 Task: Use the formula "COT" in spreadsheet "Project protfolio".
Action: Mouse moved to (148, 81)
Screenshot: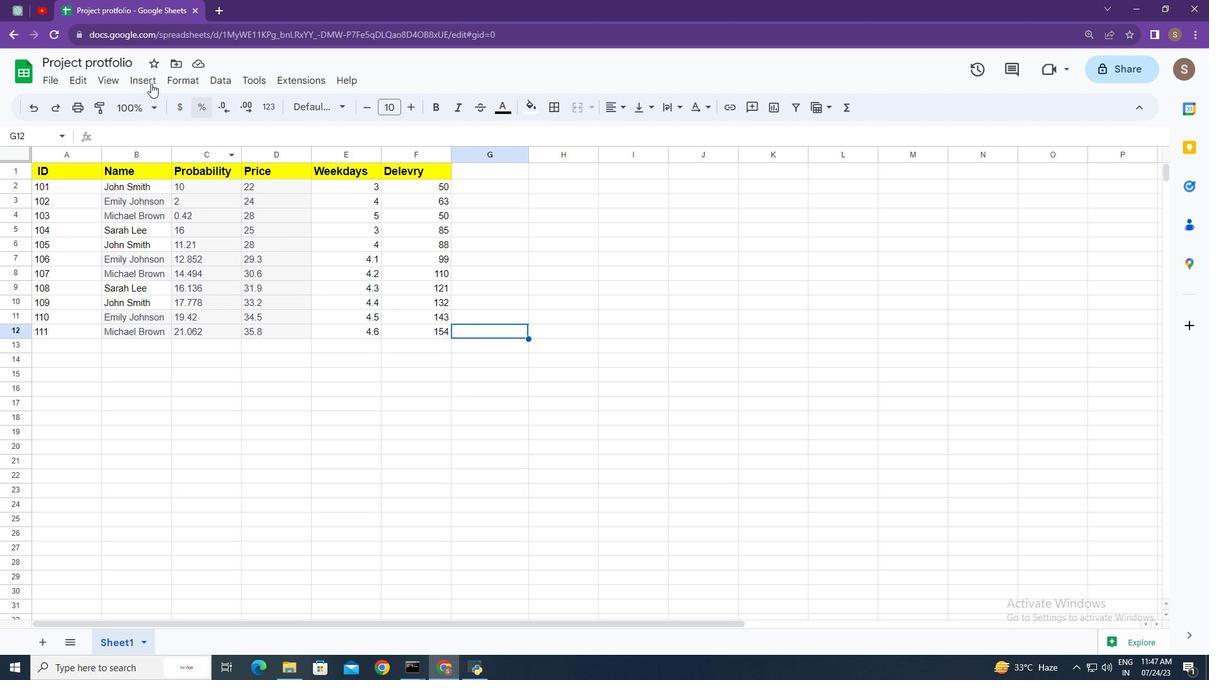 
Action: Mouse pressed left at (148, 81)
Screenshot: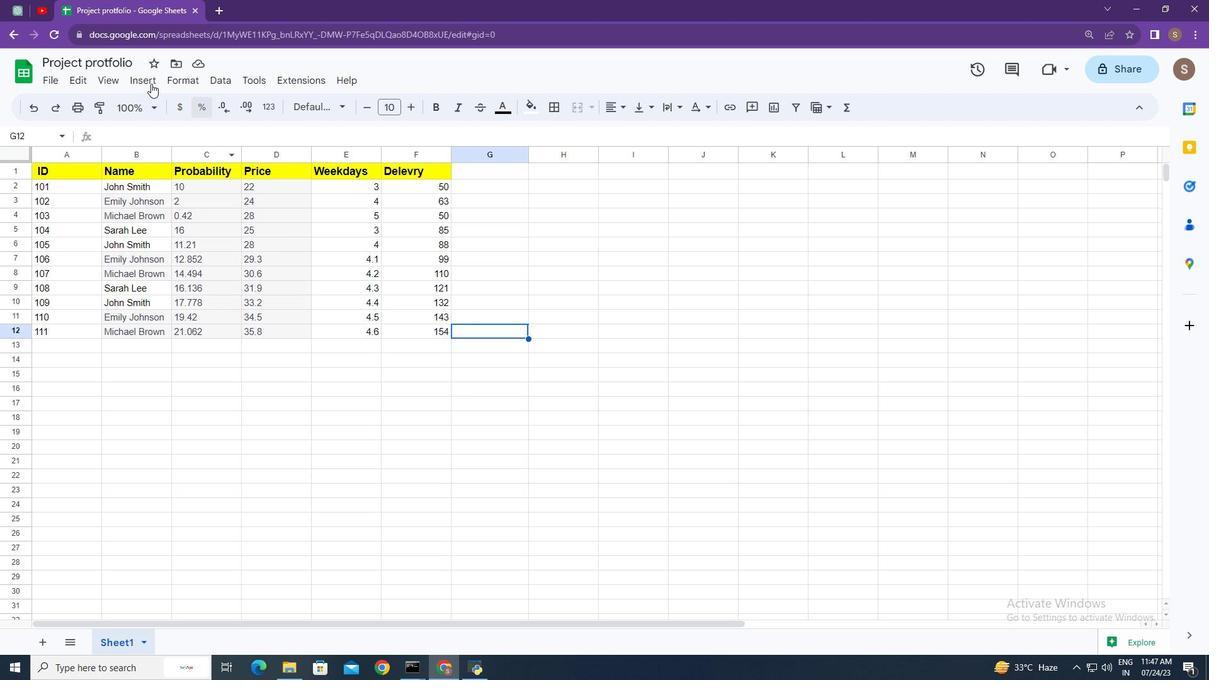 
Action: Mouse moved to (231, 320)
Screenshot: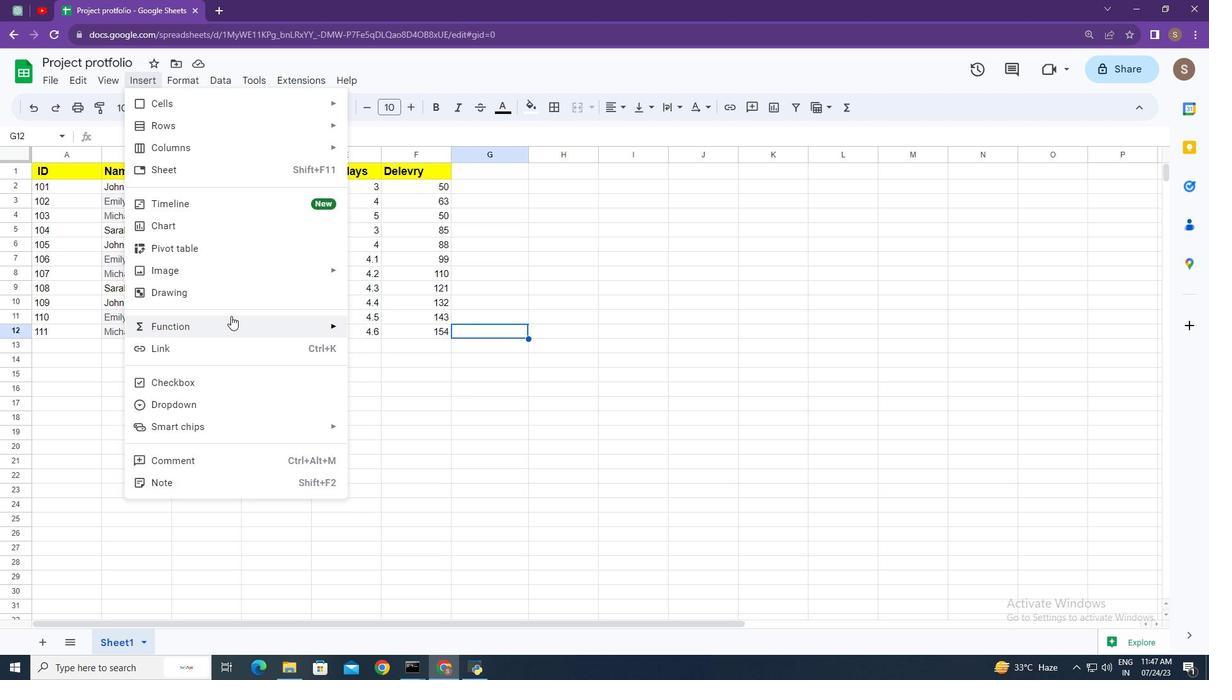 
Action: Mouse pressed left at (231, 320)
Screenshot: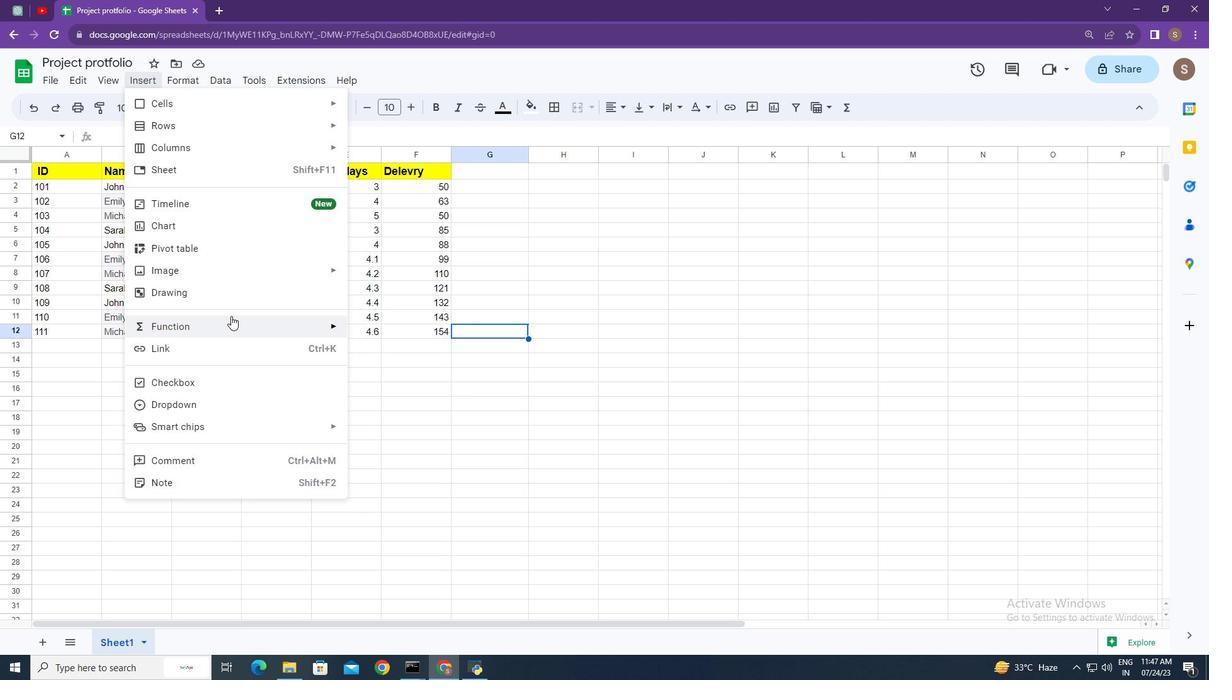 
Action: Mouse moved to (401, 252)
Screenshot: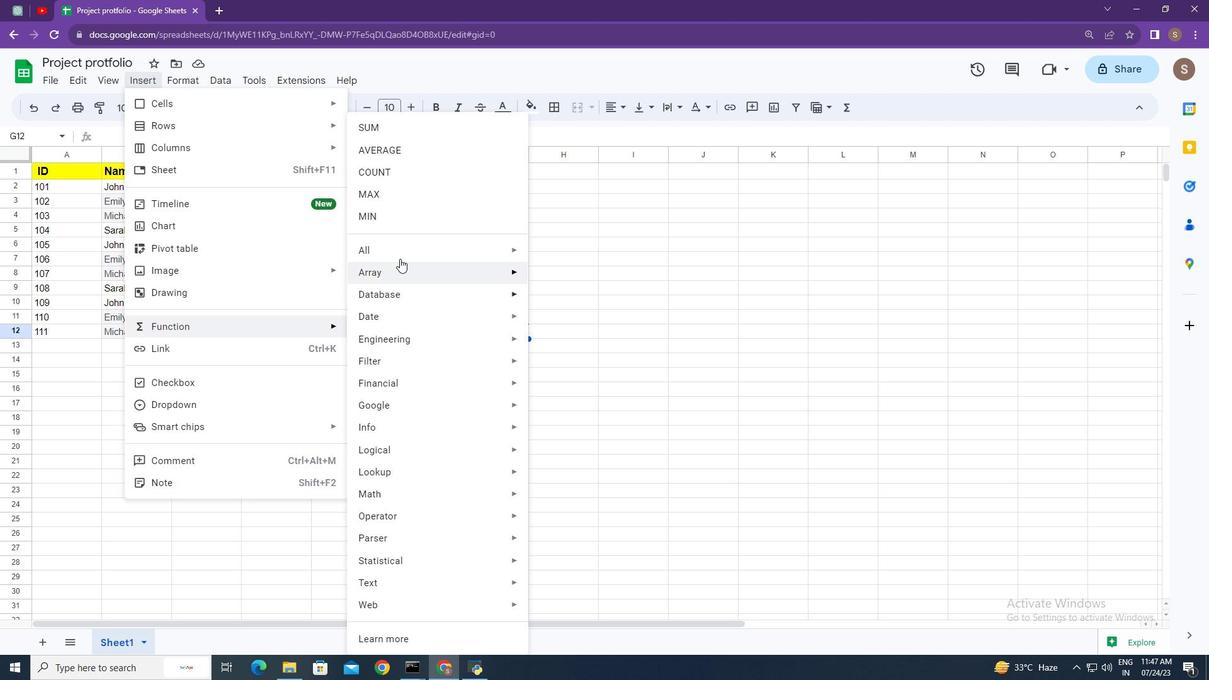 
Action: Mouse pressed left at (401, 252)
Screenshot: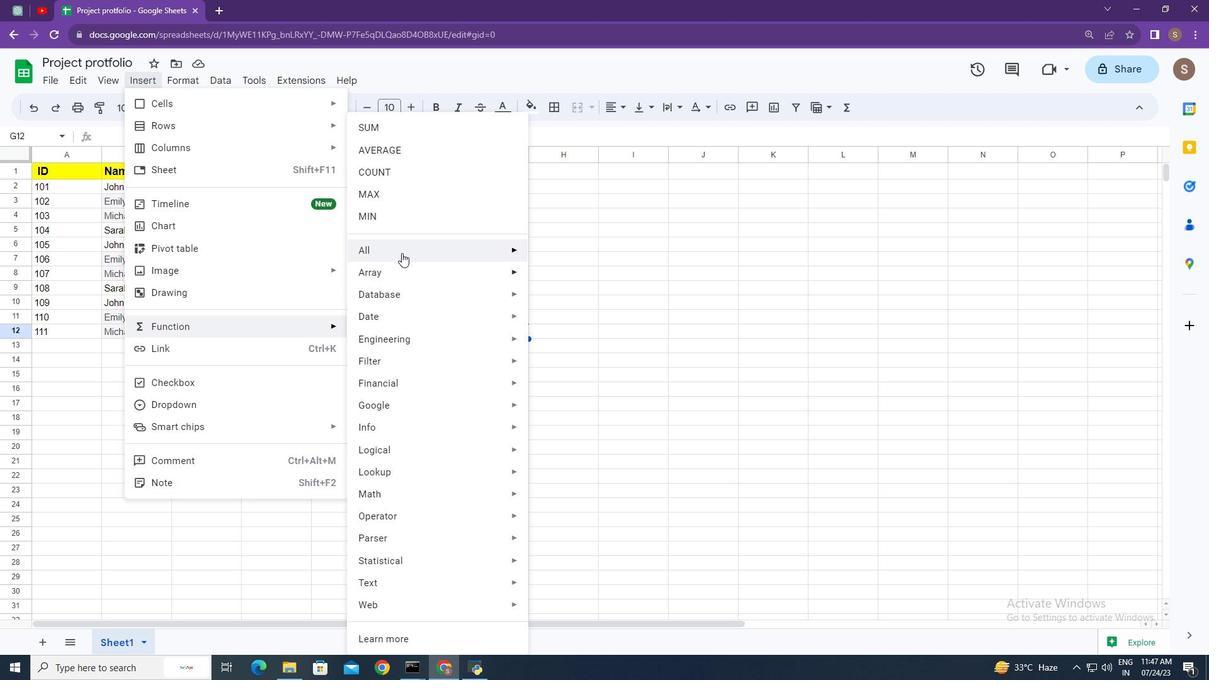 
Action: Mouse moved to (594, 494)
Screenshot: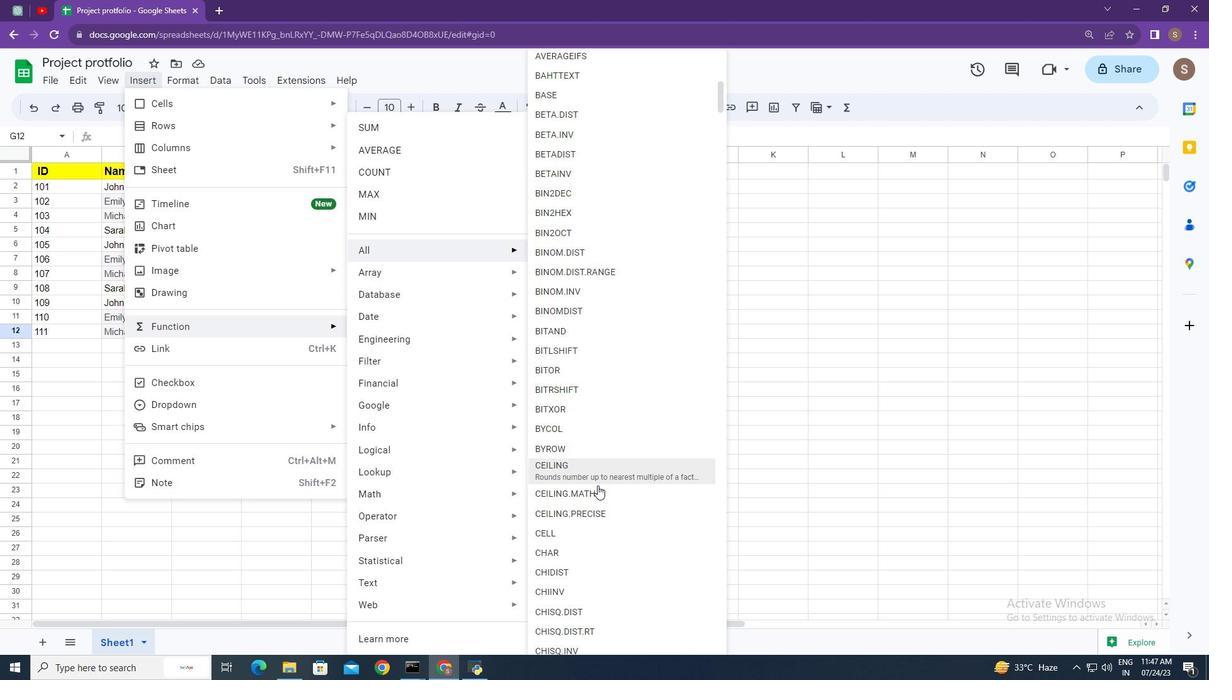 
Action: Mouse scrolled (594, 493) with delta (0, 0)
Screenshot: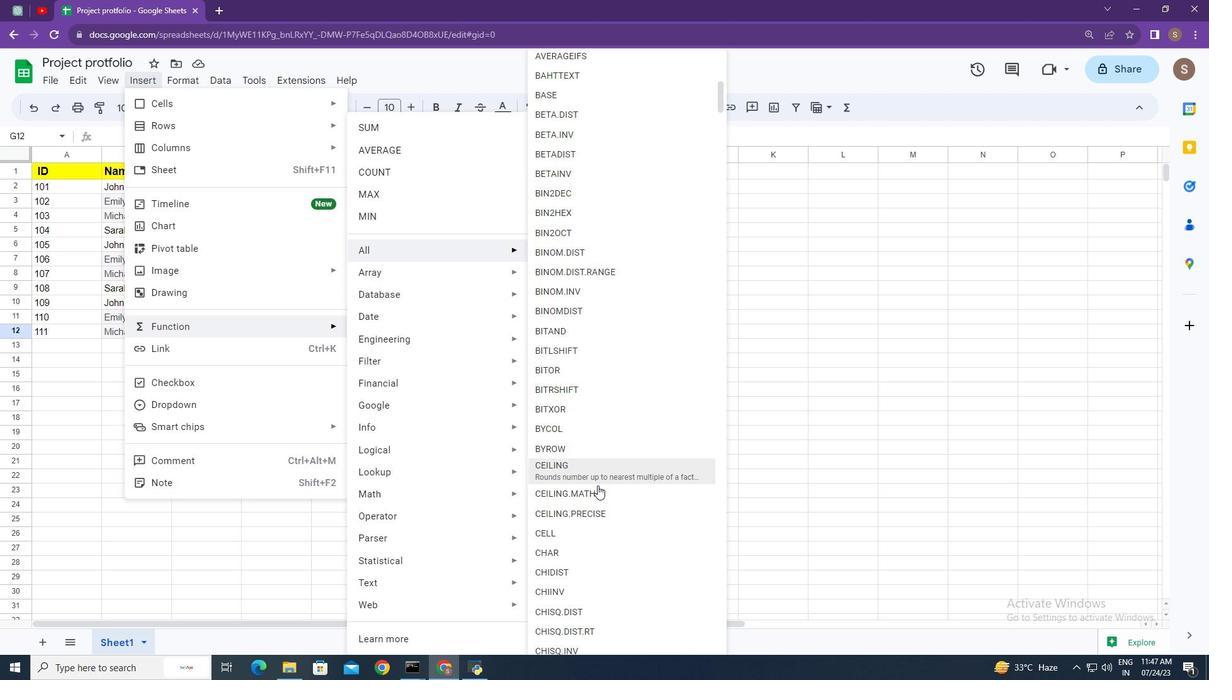 
Action: Mouse moved to (593, 495)
Screenshot: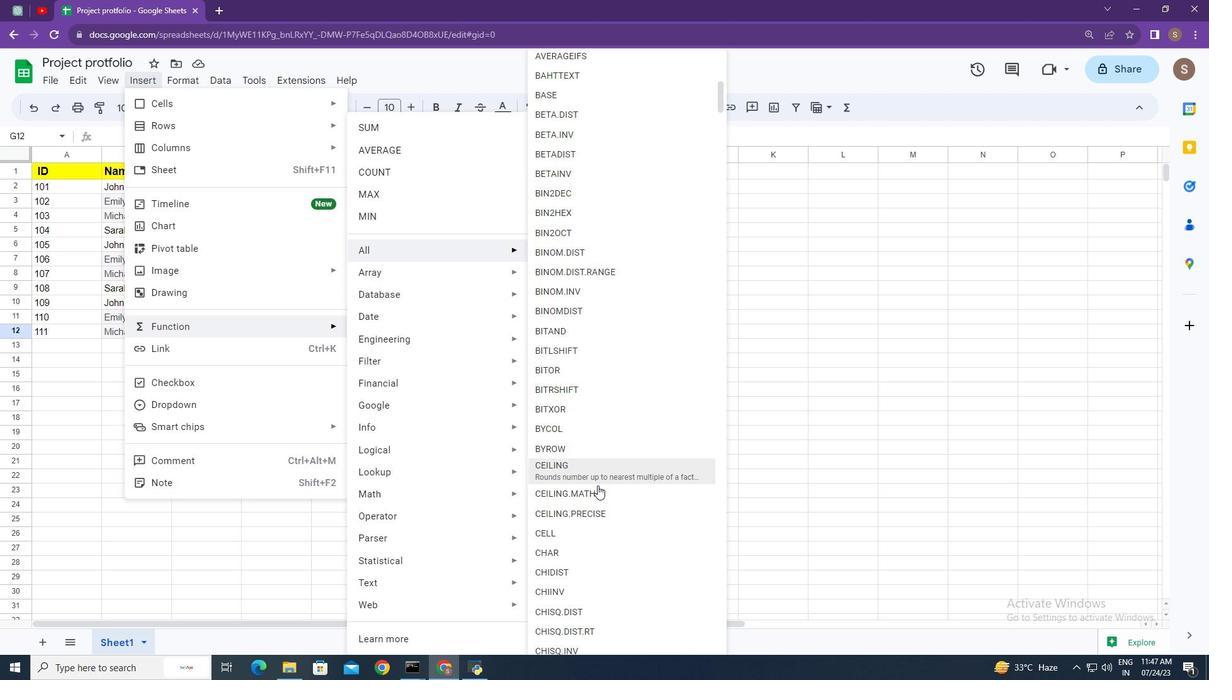 
Action: Mouse scrolled (593, 494) with delta (0, 0)
Screenshot: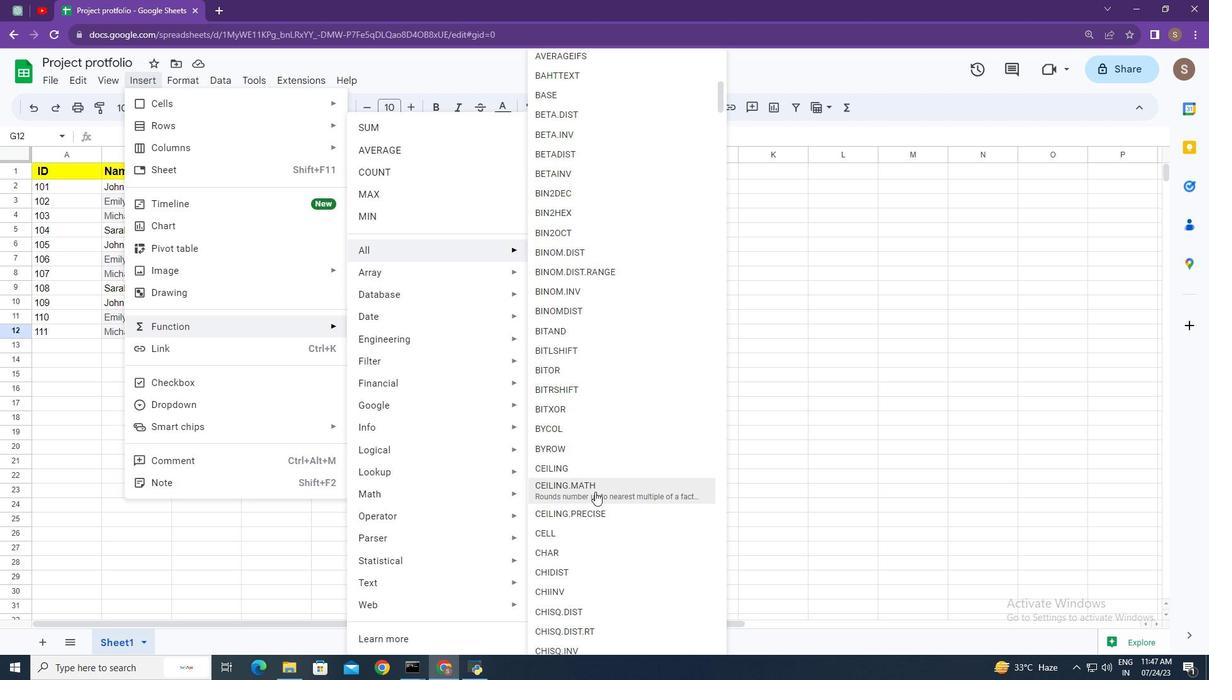 
Action: Mouse moved to (592, 495)
Screenshot: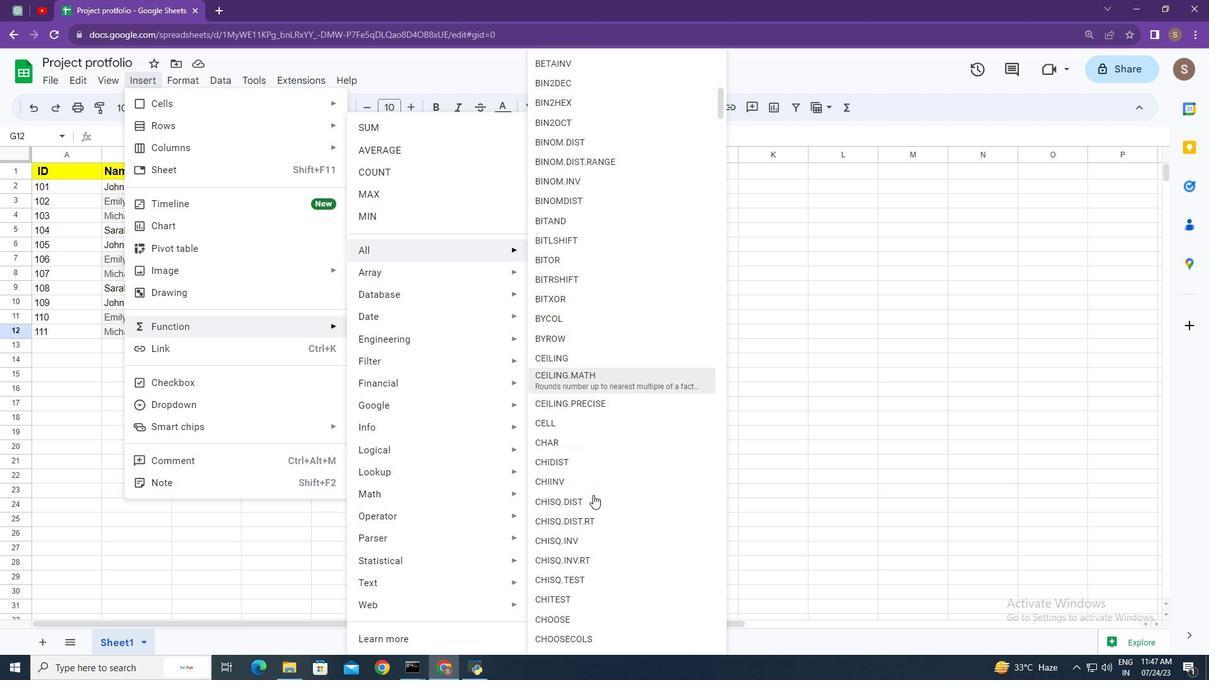 
Action: Mouse scrolled (592, 495) with delta (0, 0)
Screenshot: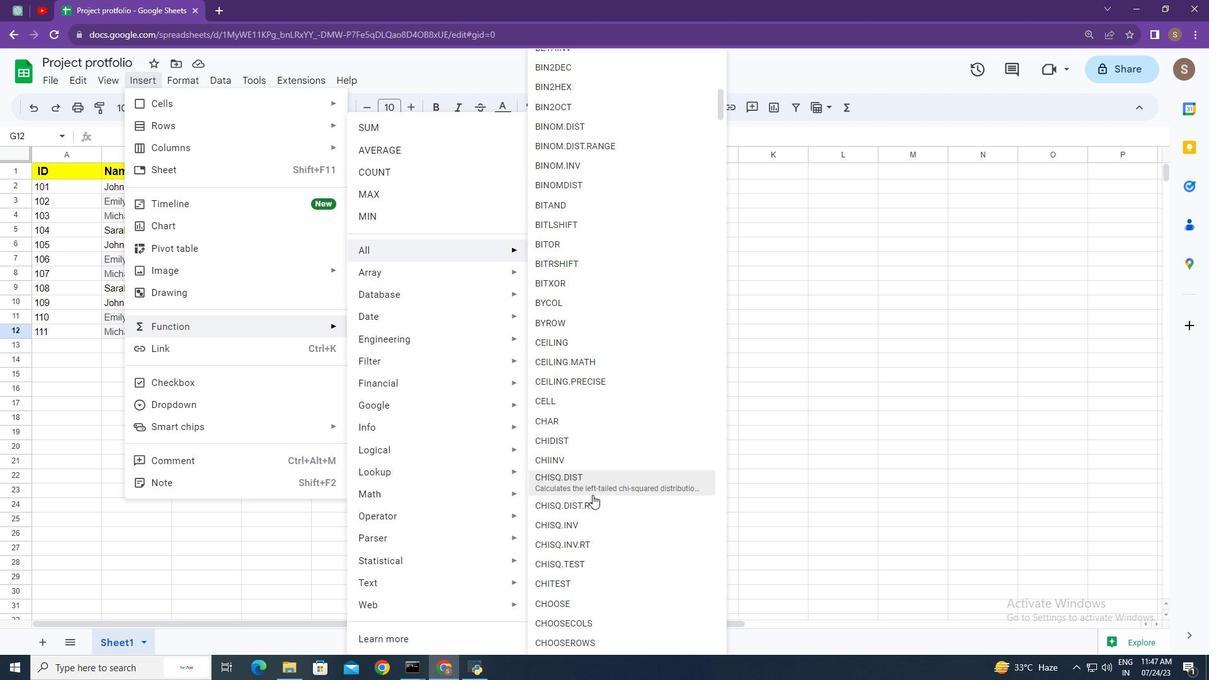 
Action: Mouse scrolled (592, 494) with delta (0, 0)
Screenshot: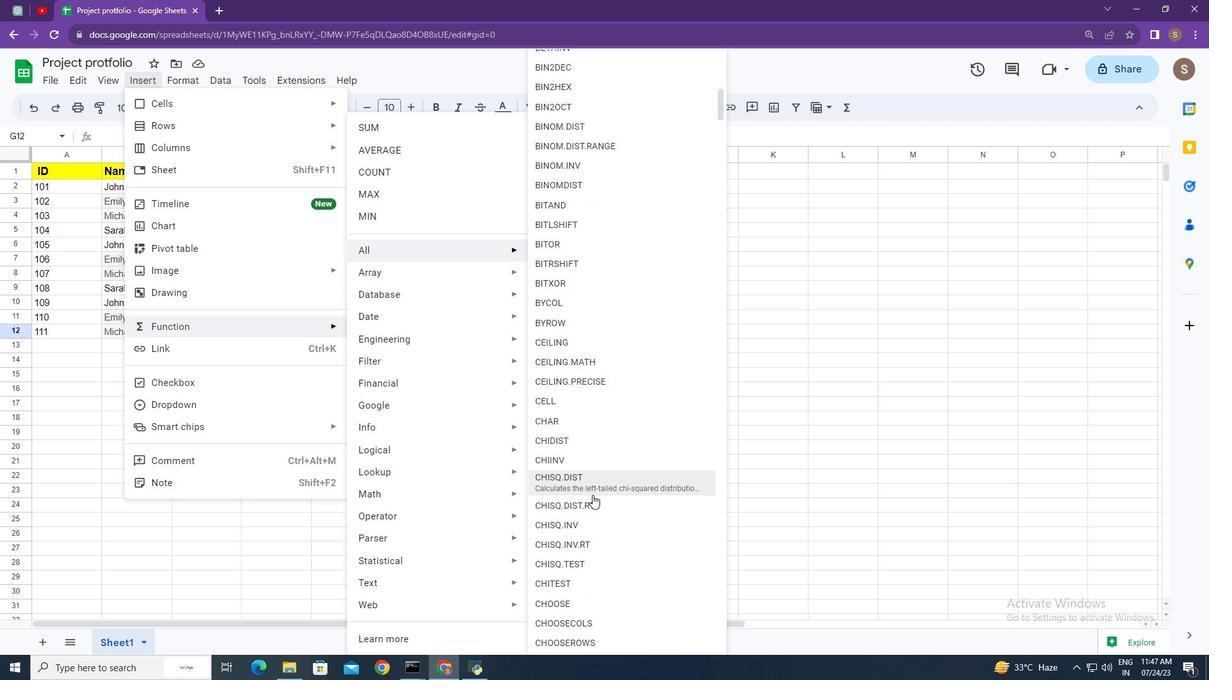 
Action: Mouse moved to (592, 495)
Screenshot: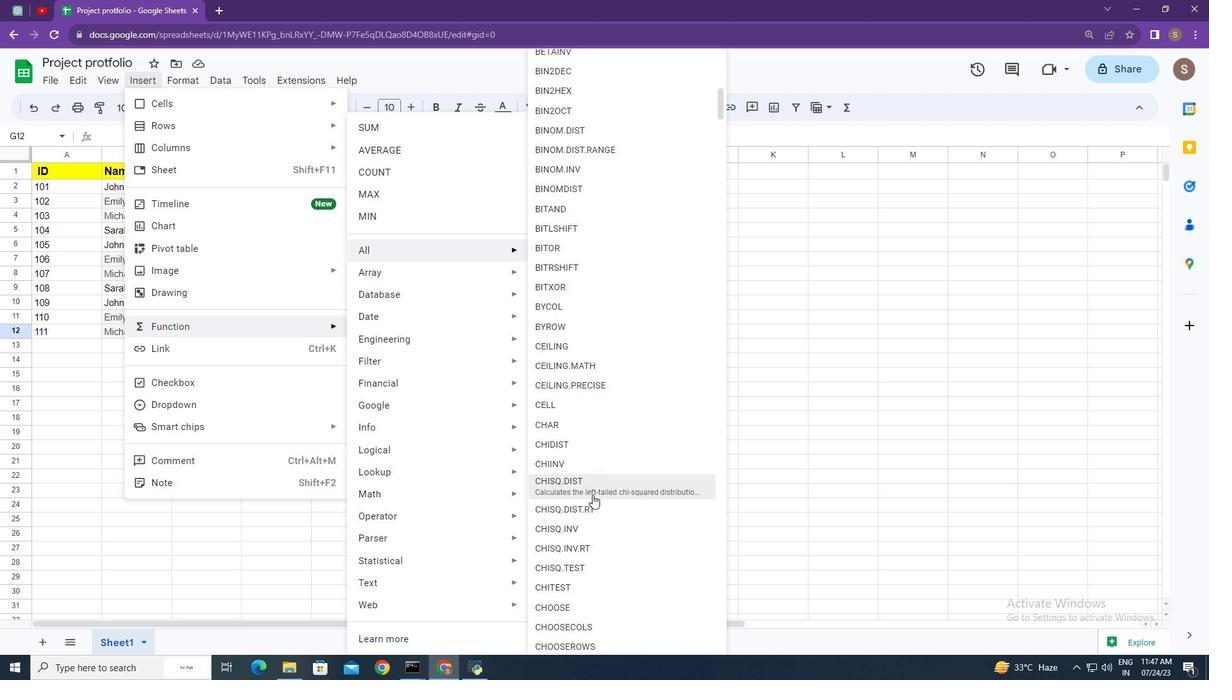 
Action: Mouse scrolled (592, 494) with delta (0, 0)
Screenshot: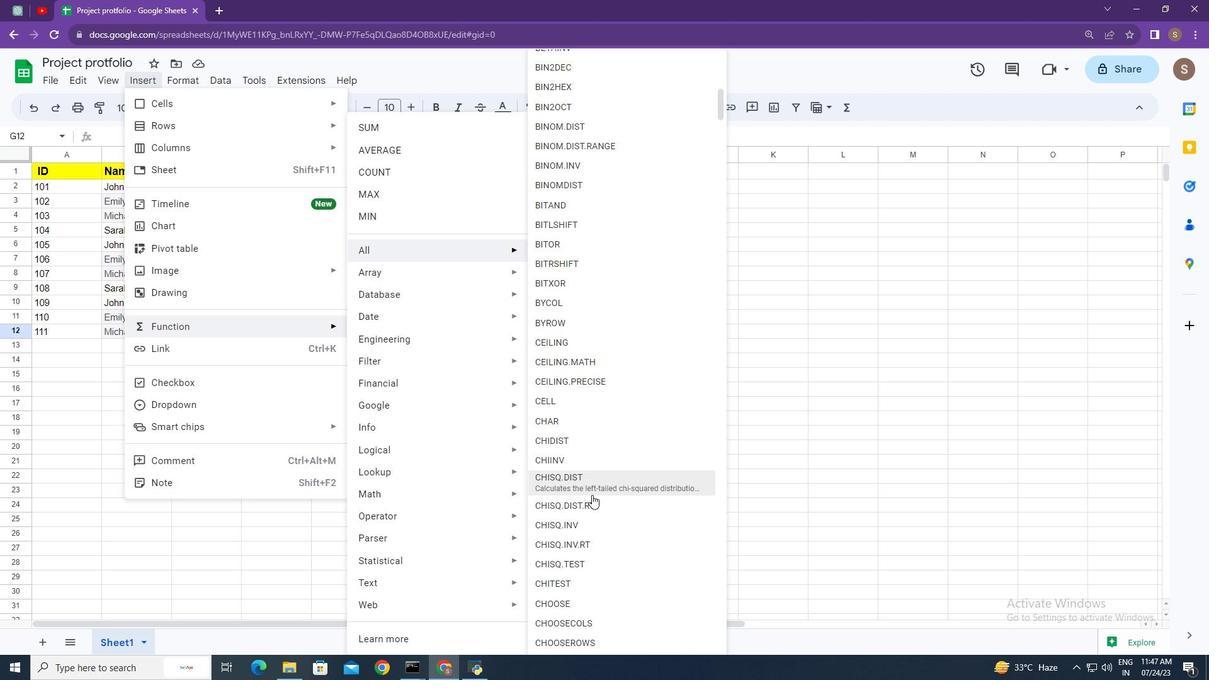 
Action: Mouse scrolled (592, 494) with delta (0, 0)
Screenshot: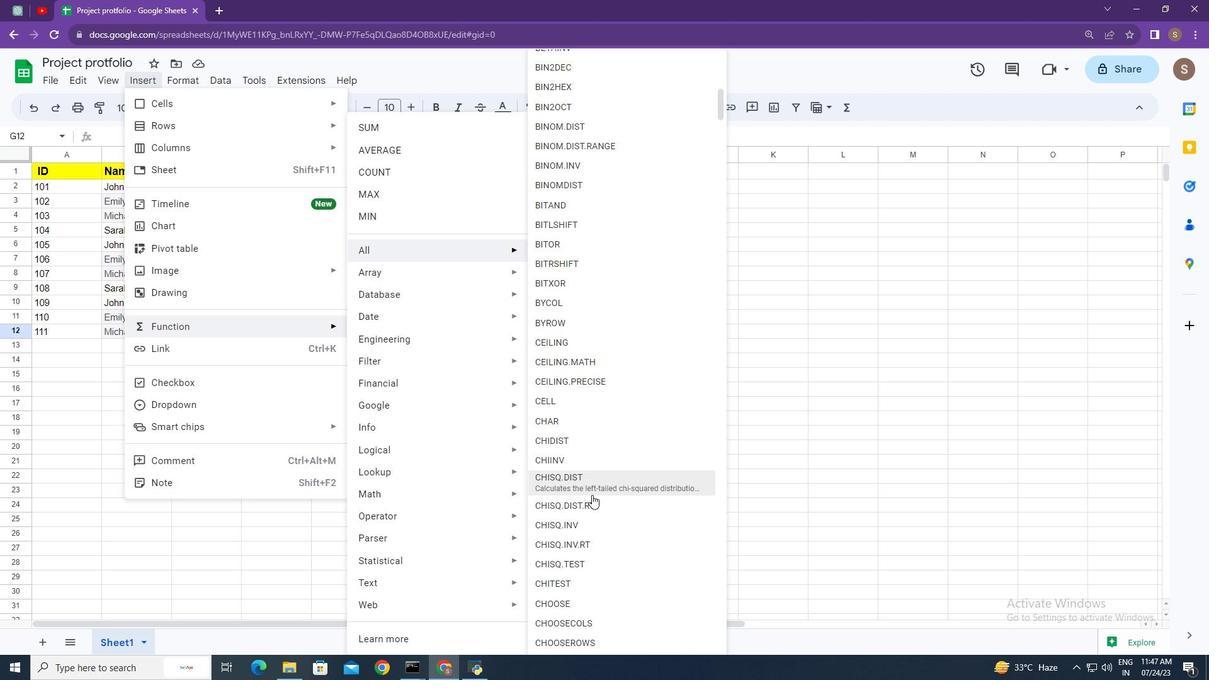 
Action: Mouse scrolled (592, 494) with delta (0, 0)
Screenshot: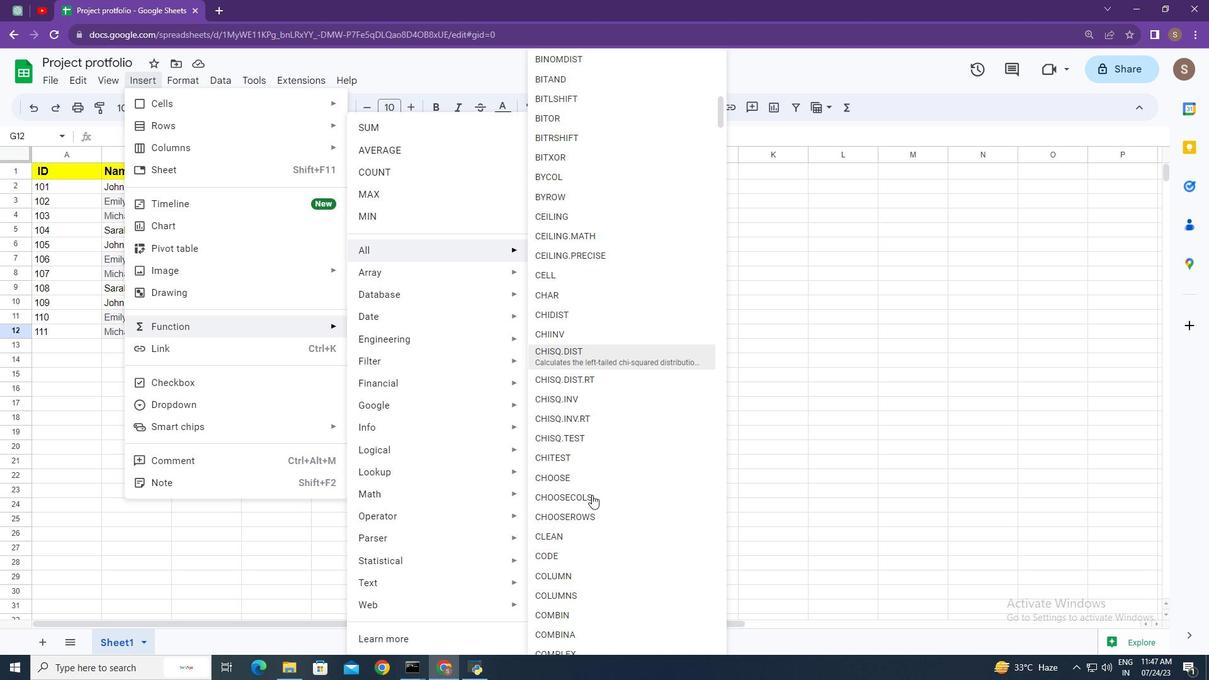 
Action: Mouse scrolled (592, 494) with delta (0, 0)
Screenshot: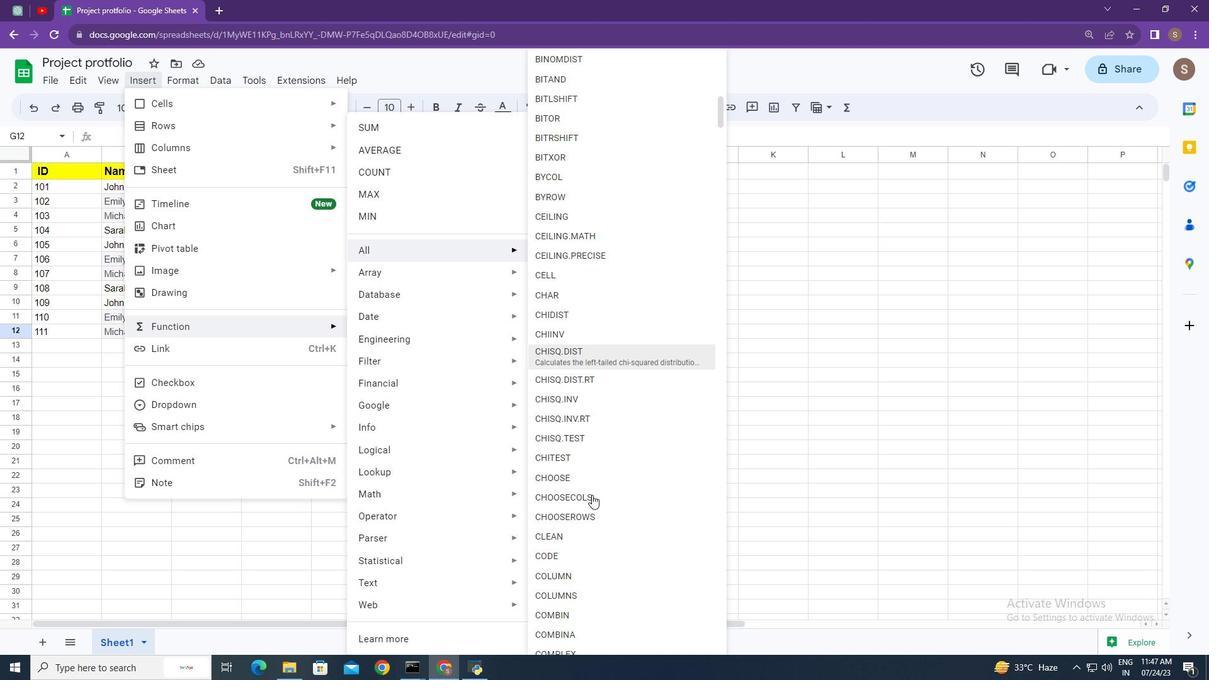 
Action: Mouse scrolled (592, 494) with delta (0, 0)
Screenshot: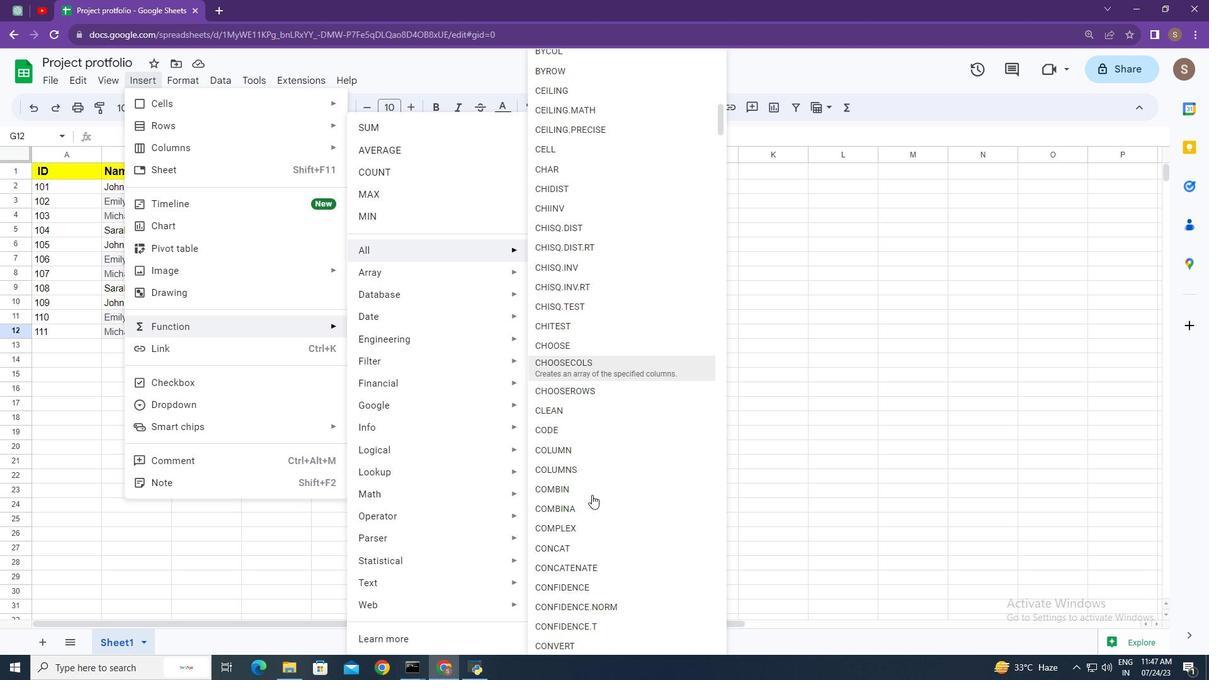 
Action: Mouse scrolled (592, 494) with delta (0, 0)
Screenshot: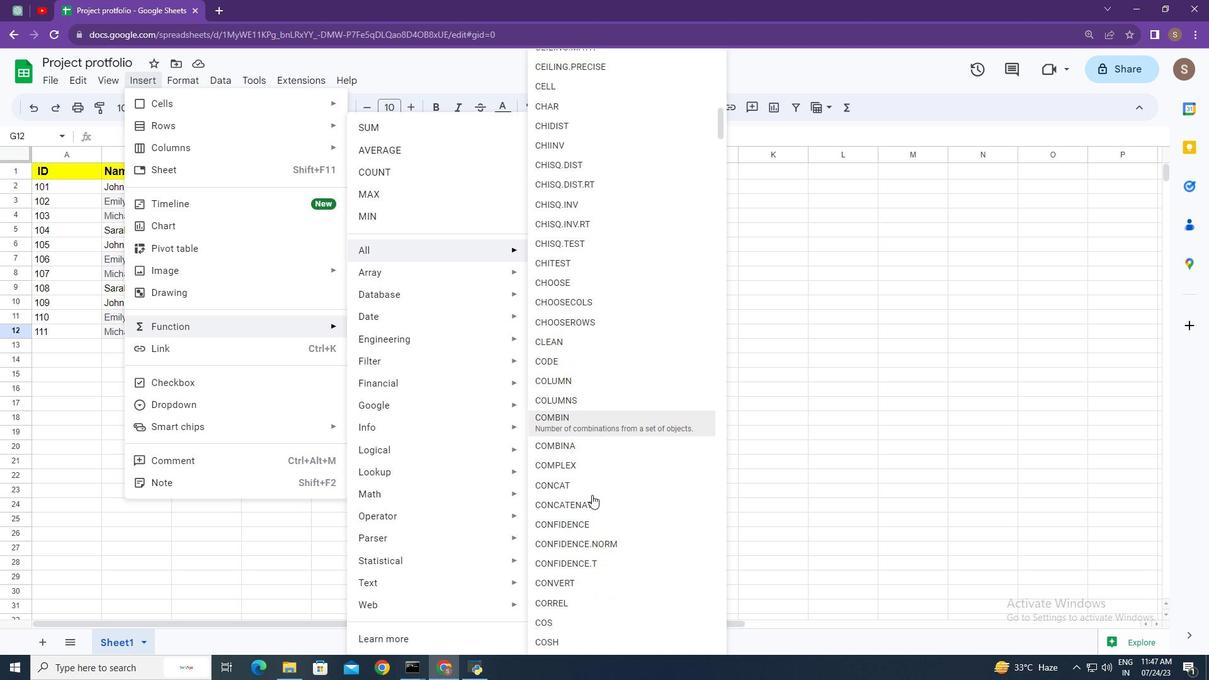 
Action: Mouse scrolled (592, 494) with delta (0, 0)
Screenshot: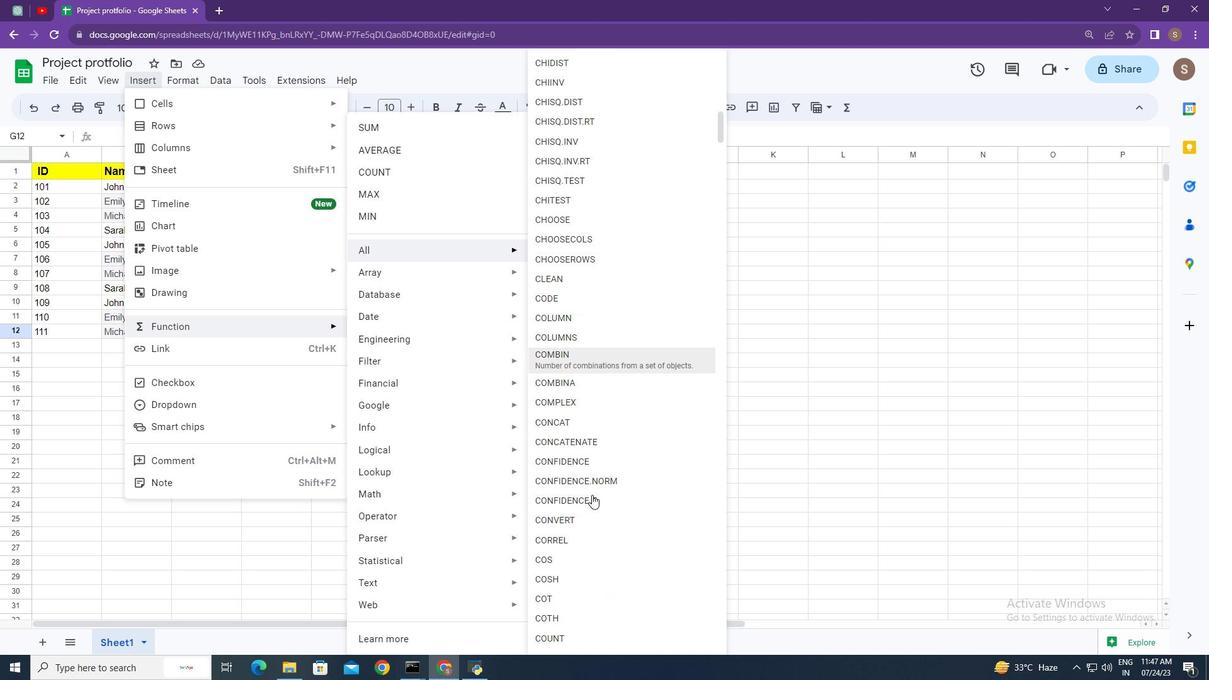 
Action: Mouse moved to (592, 528)
Screenshot: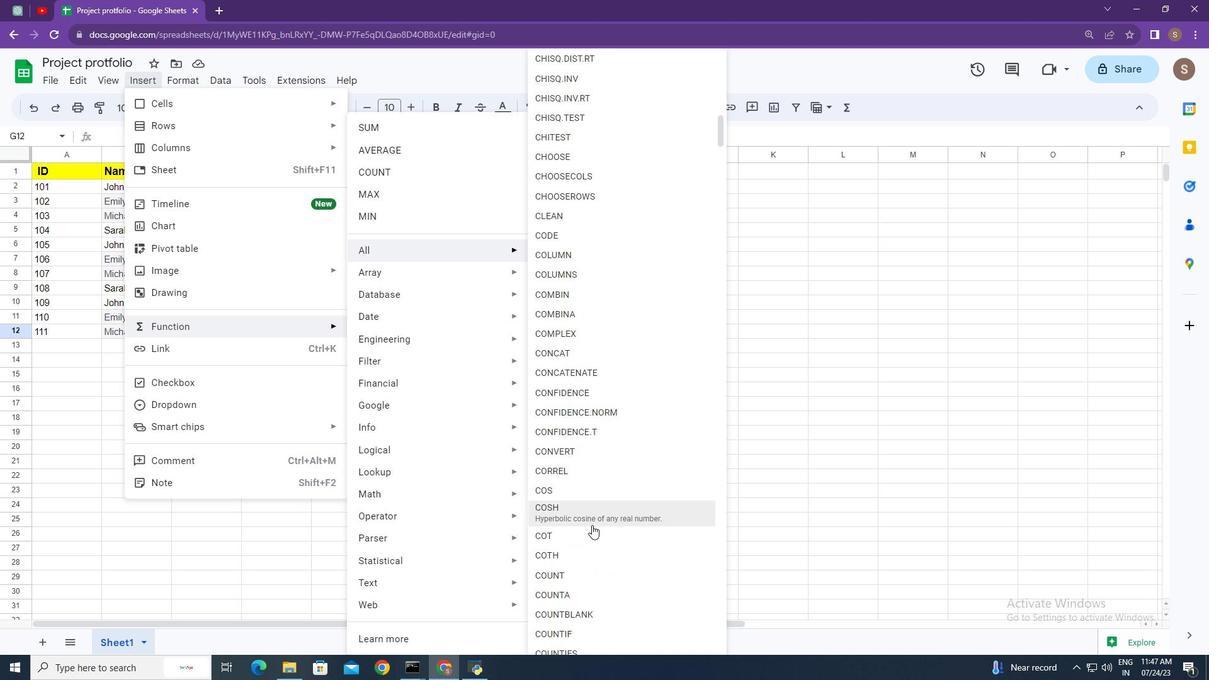 
Action: Mouse pressed left at (592, 528)
Screenshot: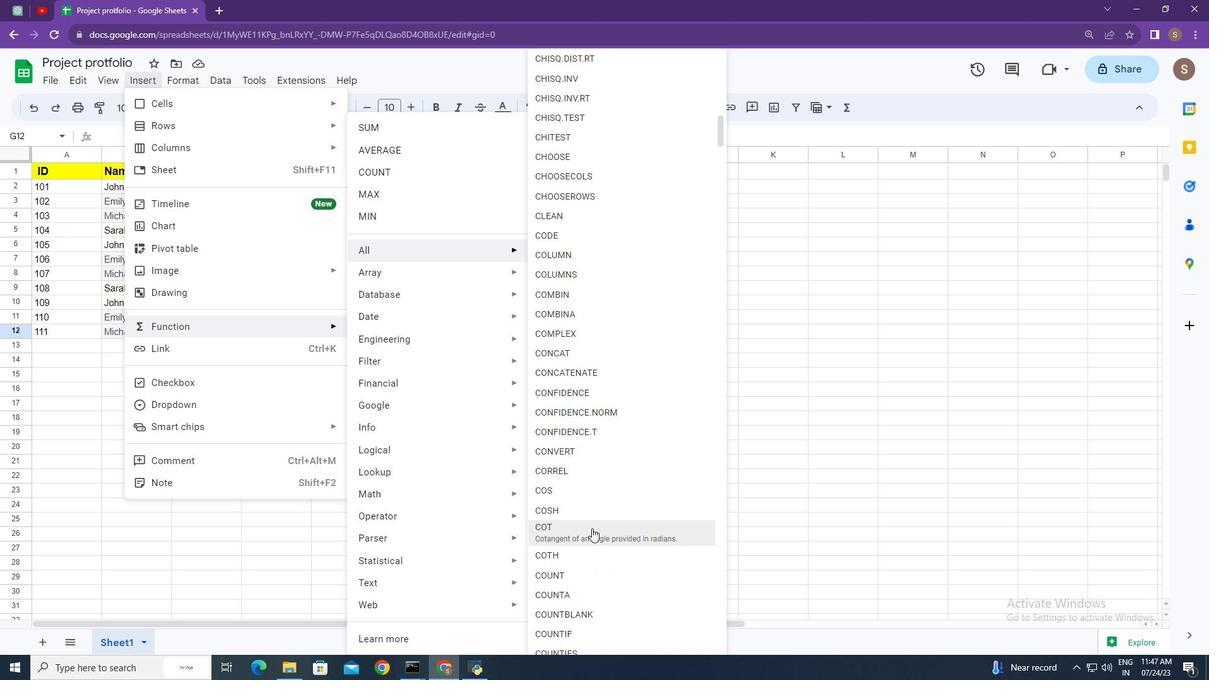 
Action: Mouse moved to (417, 438)
Screenshot: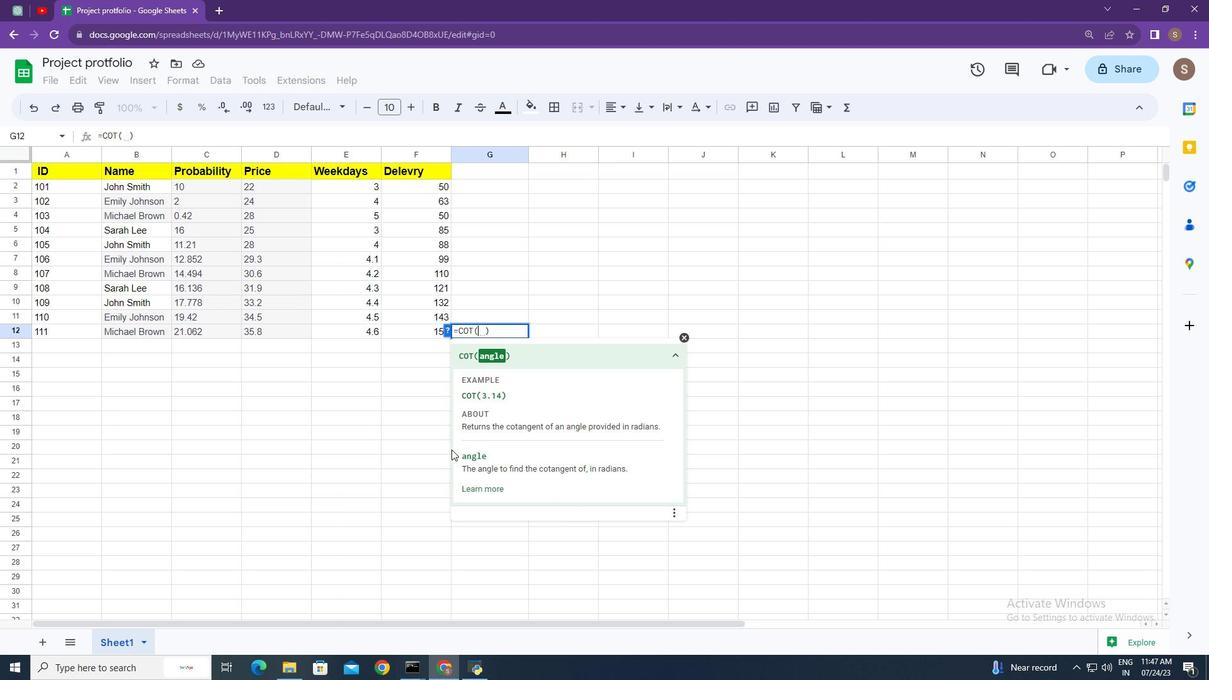 
Action: Key pressed 8.16<Key.enter>
Screenshot: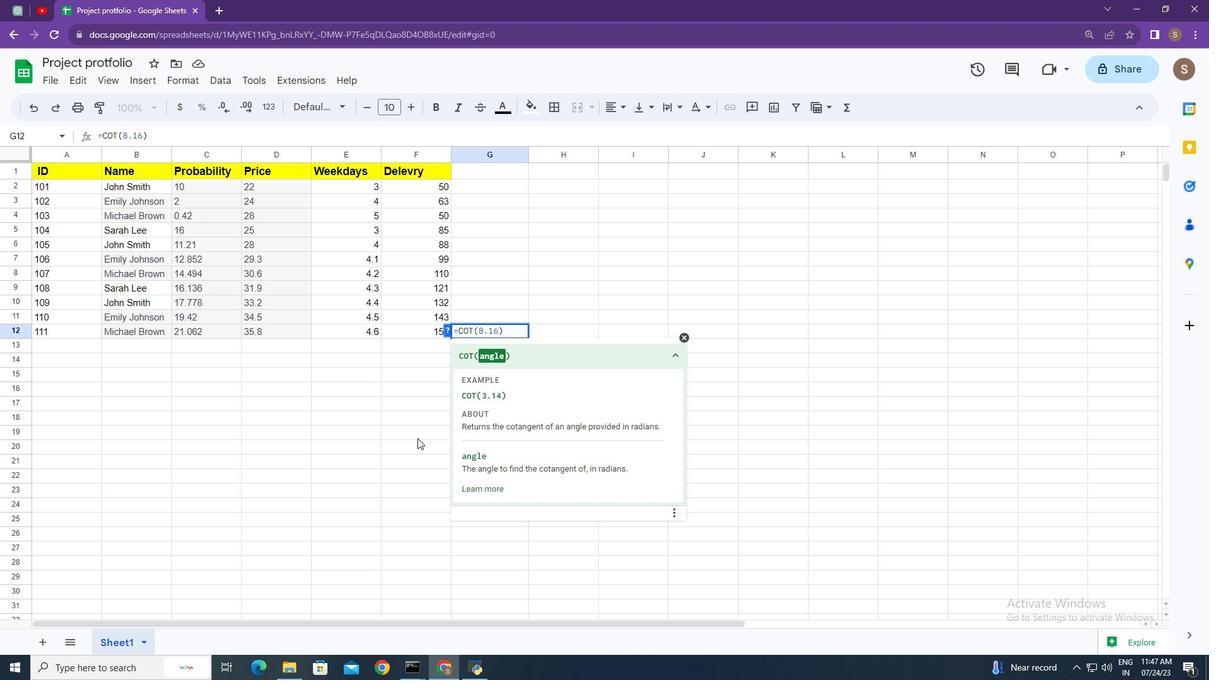 
